 Task: Set "Filename for 2 pass stats file" for "H.264/MPEG-4 Part 10/AVC encoder (x264)" to "x264_2pass.log".
Action: Mouse moved to (108, 17)
Screenshot: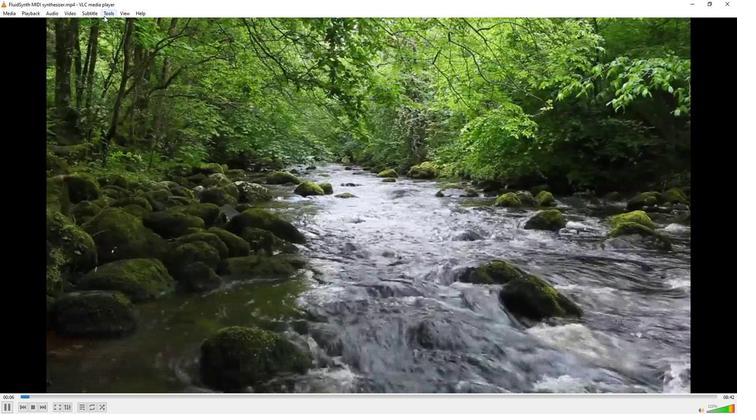 
Action: Mouse pressed left at (108, 17)
Screenshot: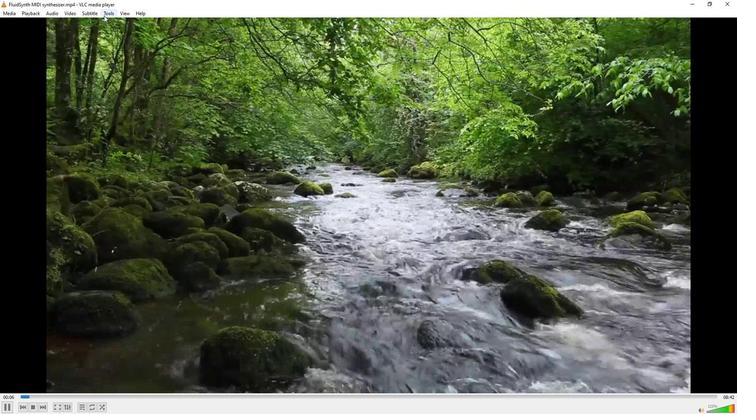 
Action: Mouse moved to (114, 106)
Screenshot: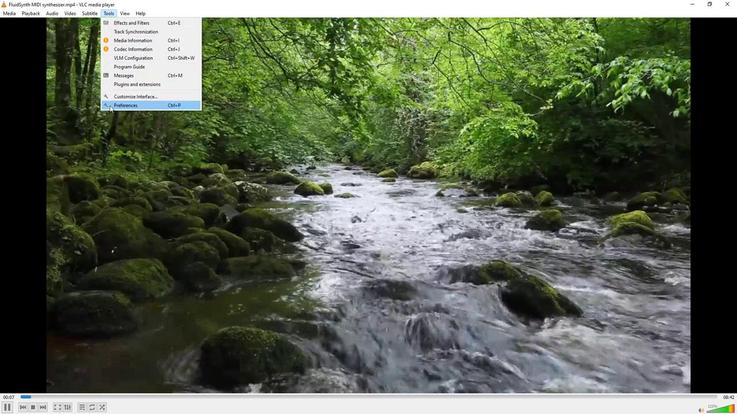 
Action: Mouse pressed left at (114, 106)
Screenshot: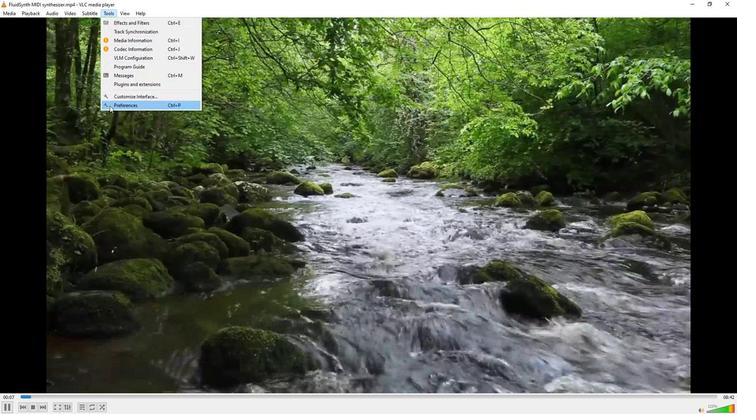 
Action: Mouse moved to (89, 318)
Screenshot: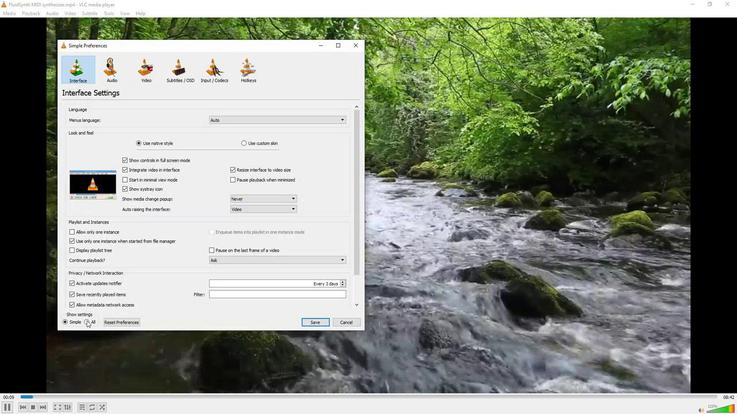 
Action: Mouse pressed left at (89, 318)
Screenshot: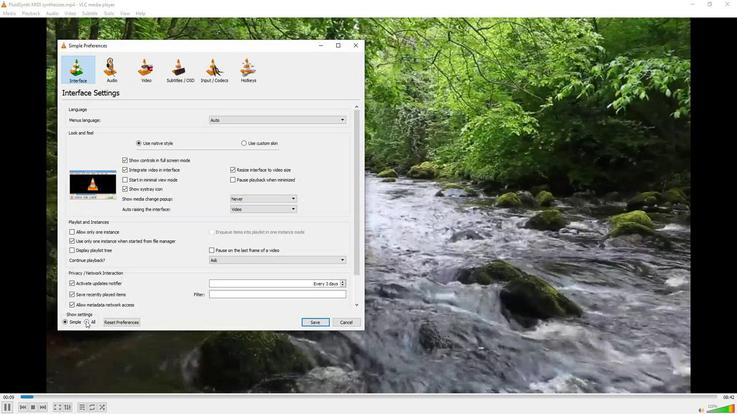 
Action: Mouse moved to (77, 244)
Screenshot: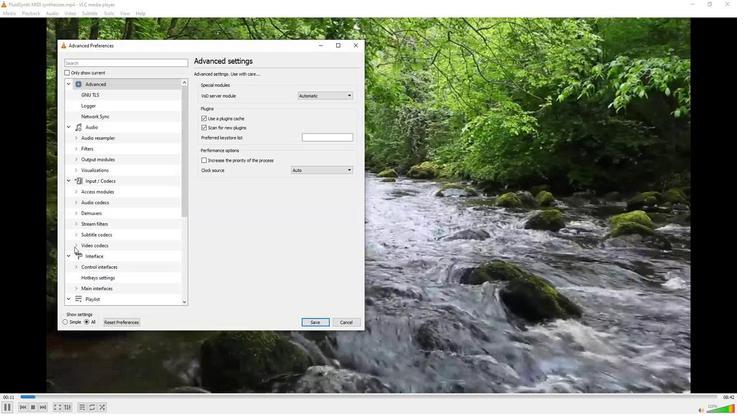 
Action: Mouse pressed left at (77, 244)
Screenshot: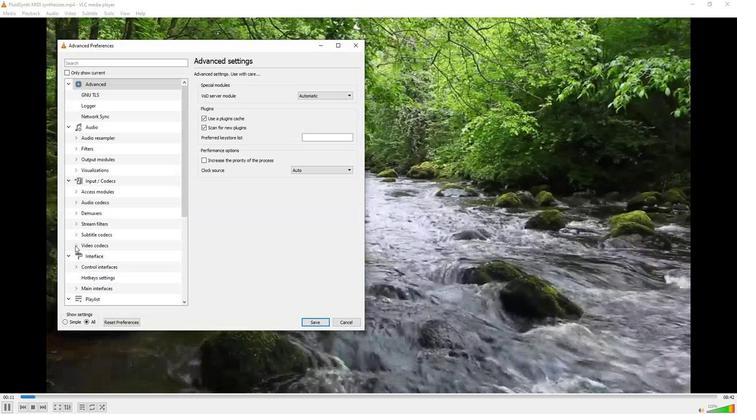 
Action: Mouse moved to (82, 250)
Screenshot: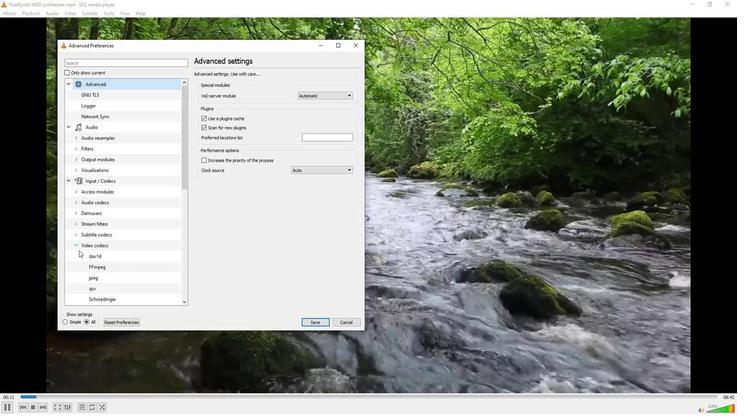 
Action: Mouse scrolled (82, 249) with delta (0, 0)
Screenshot: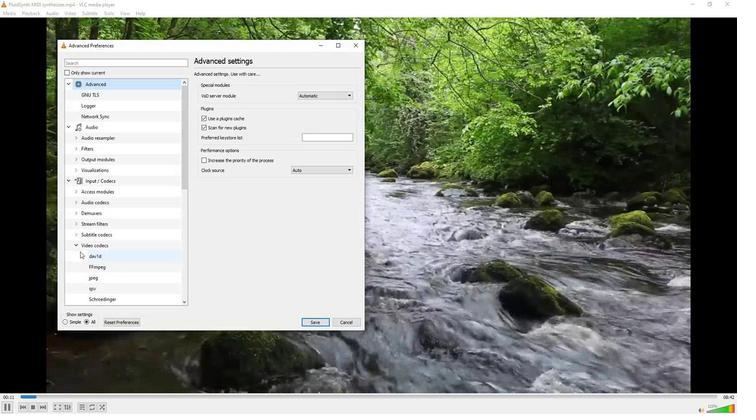 
Action: Mouse moved to (97, 296)
Screenshot: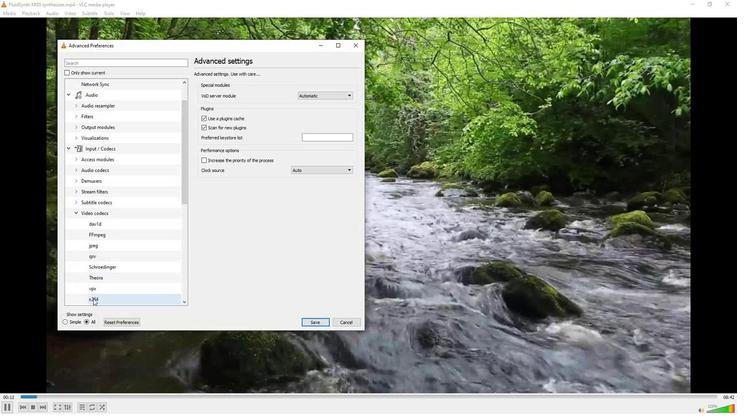 
Action: Mouse pressed left at (97, 296)
Screenshot: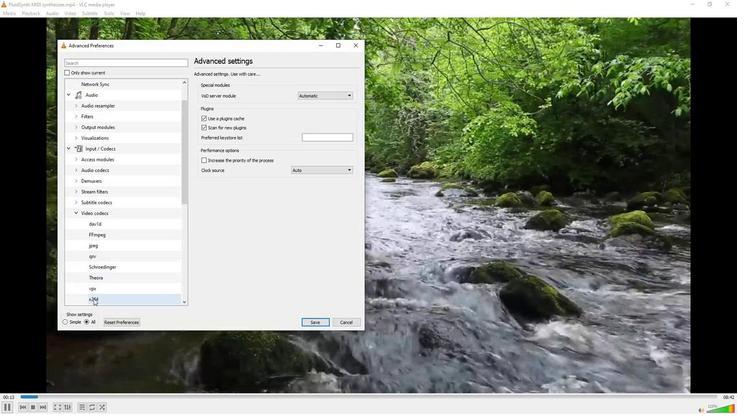 
Action: Mouse moved to (227, 253)
Screenshot: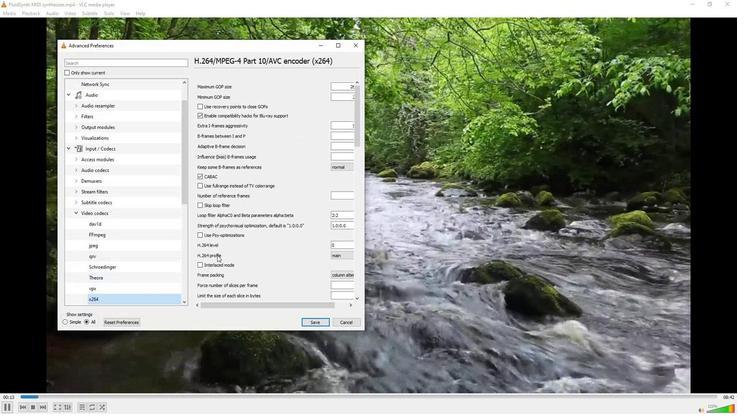 
Action: Mouse scrolled (227, 253) with delta (0, 0)
Screenshot: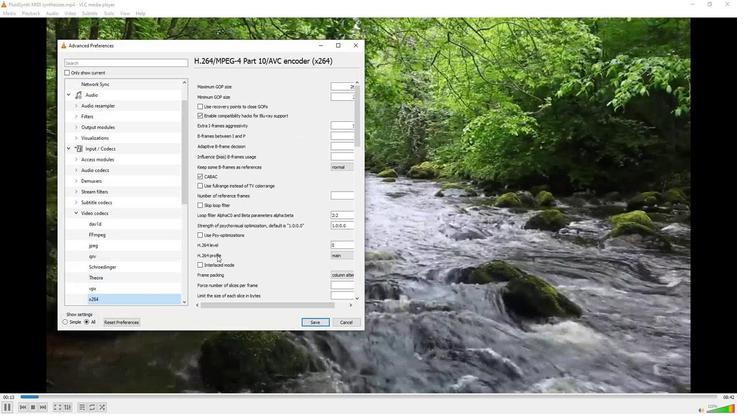 
Action: Mouse scrolled (227, 253) with delta (0, 0)
Screenshot: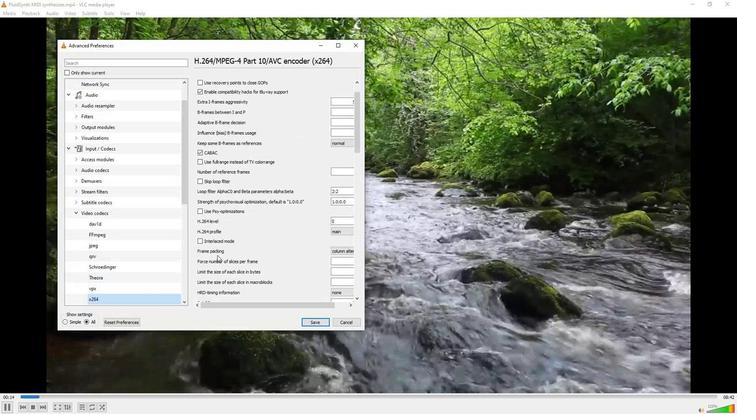 
Action: Mouse scrolled (227, 253) with delta (0, 0)
Screenshot: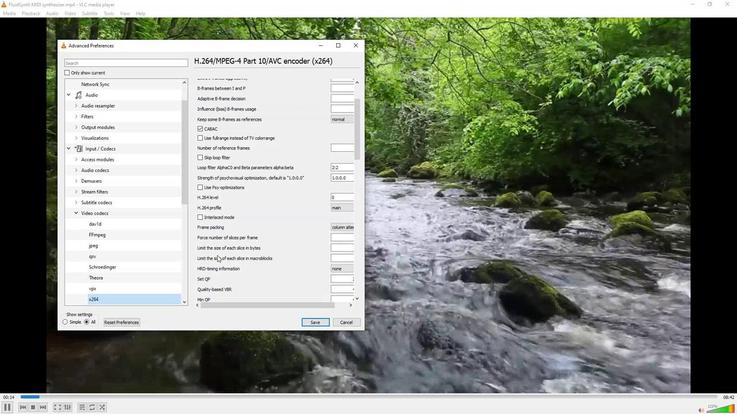 
Action: Mouse scrolled (227, 253) with delta (0, 0)
Screenshot: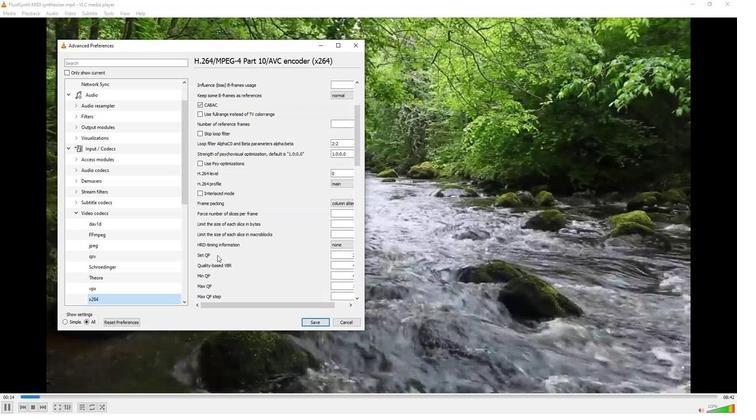 
Action: Mouse scrolled (227, 253) with delta (0, 0)
Screenshot: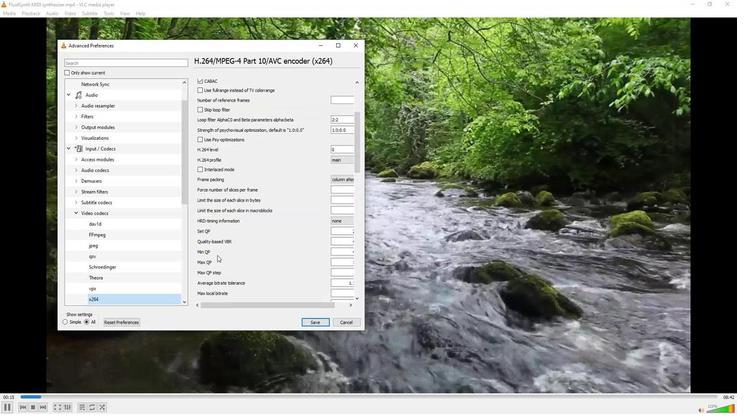 
Action: Mouse scrolled (227, 253) with delta (0, 0)
Screenshot: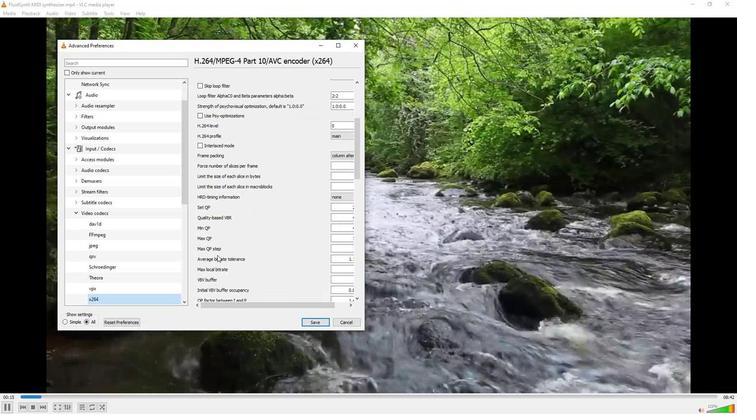 
Action: Mouse scrolled (227, 253) with delta (0, 0)
Screenshot: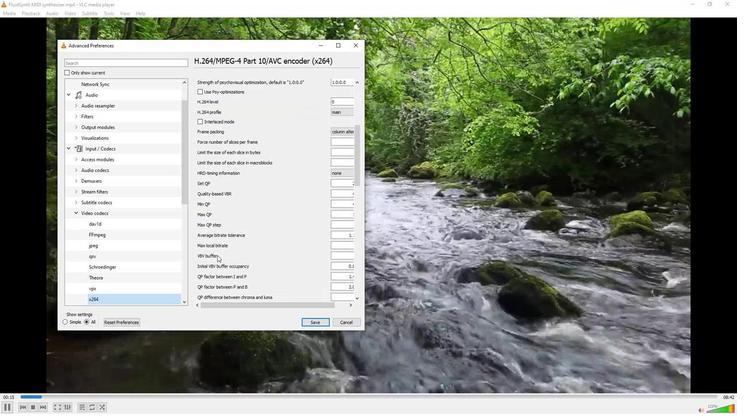 
Action: Mouse scrolled (227, 253) with delta (0, 0)
Screenshot: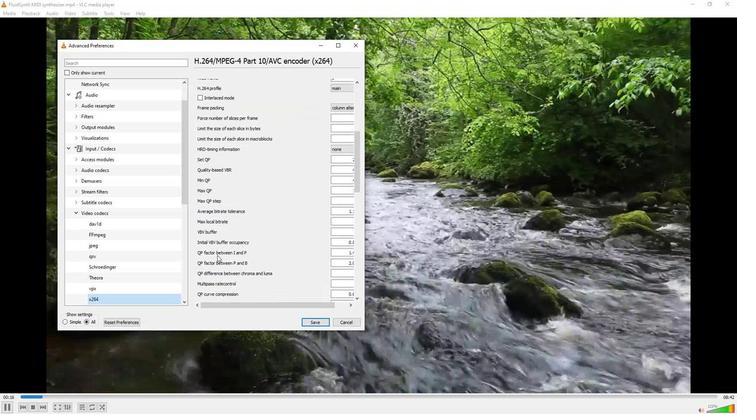 
Action: Mouse scrolled (227, 253) with delta (0, 0)
Screenshot: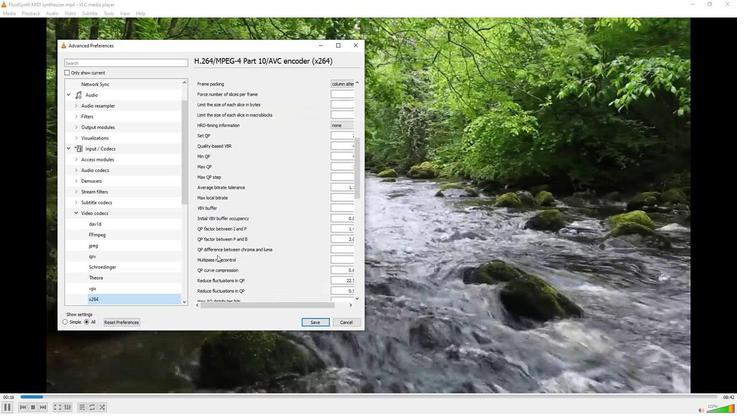 
Action: Mouse scrolled (227, 253) with delta (0, 0)
Screenshot: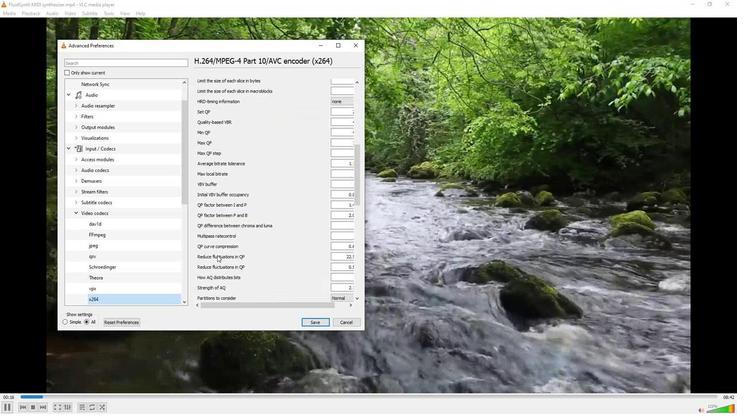 
Action: Mouse scrolled (227, 253) with delta (0, 0)
Screenshot: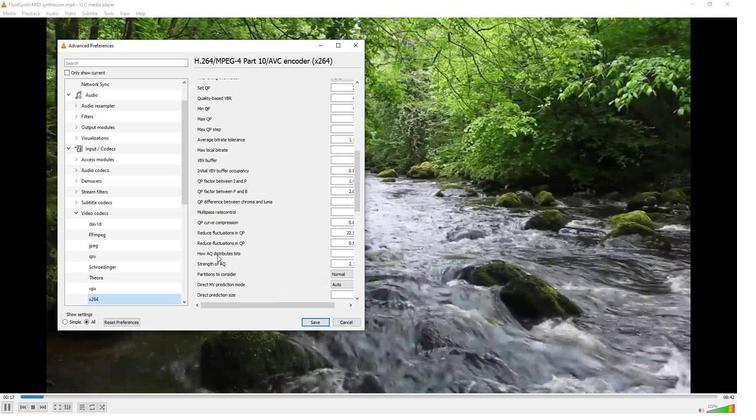 
Action: Mouse scrolled (227, 253) with delta (0, 0)
Screenshot: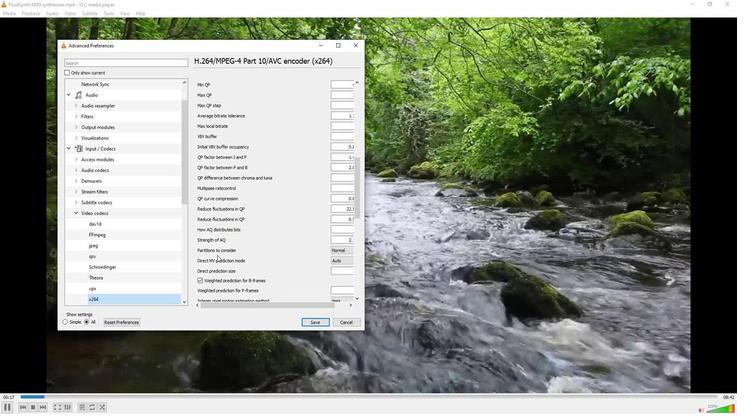 
Action: Mouse scrolled (227, 253) with delta (0, 0)
Screenshot: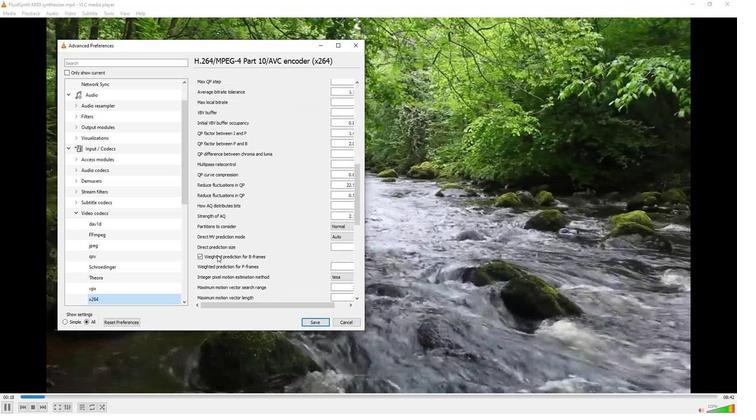 
Action: Mouse scrolled (227, 253) with delta (0, 0)
Screenshot: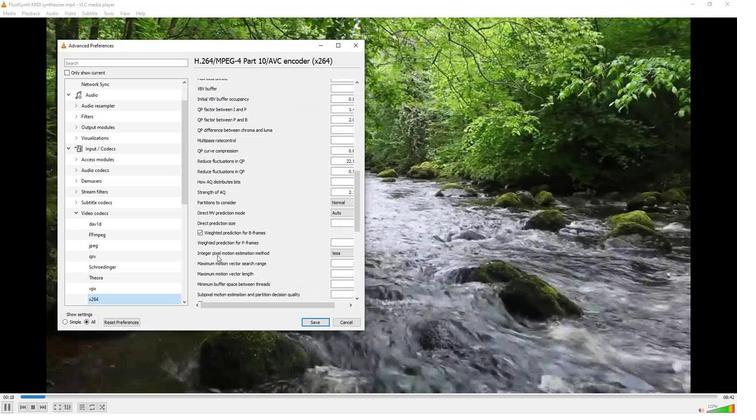 
Action: Mouse scrolled (227, 253) with delta (0, 0)
Screenshot: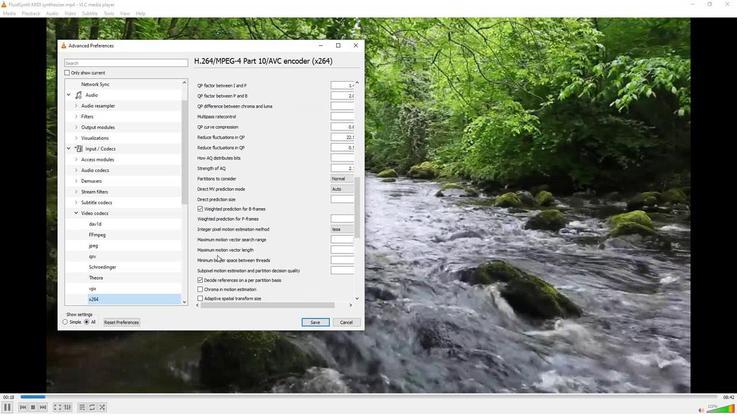 
Action: Mouse scrolled (227, 253) with delta (0, 0)
Screenshot: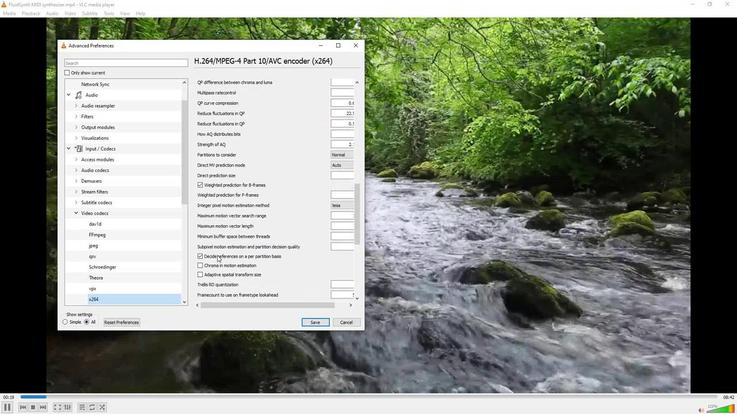 
Action: Mouse scrolled (227, 253) with delta (0, 0)
Screenshot: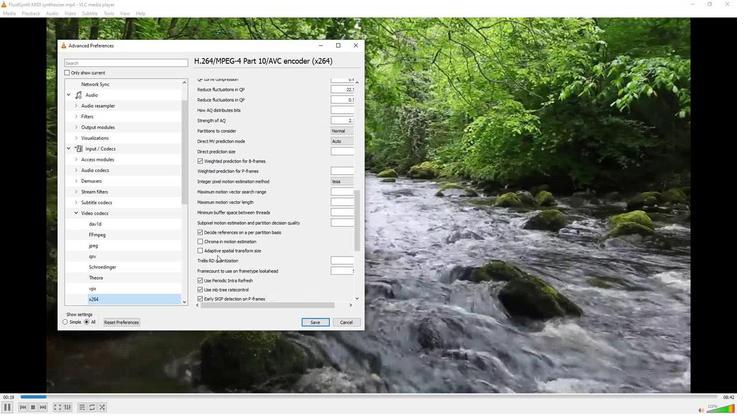 
Action: Mouse scrolled (227, 253) with delta (0, 0)
Screenshot: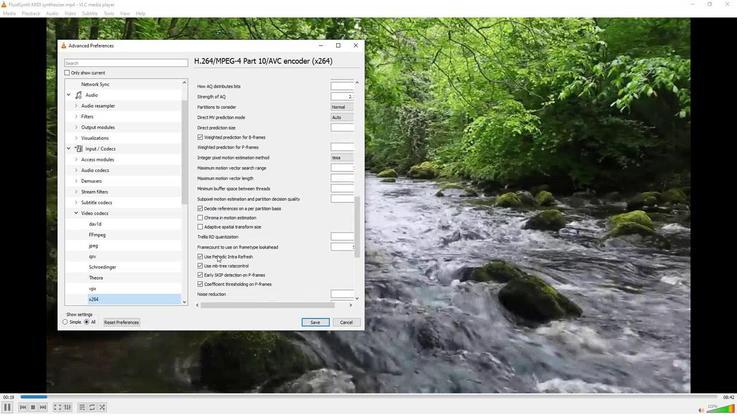 
Action: Mouse scrolled (227, 253) with delta (0, 0)
Screenshot: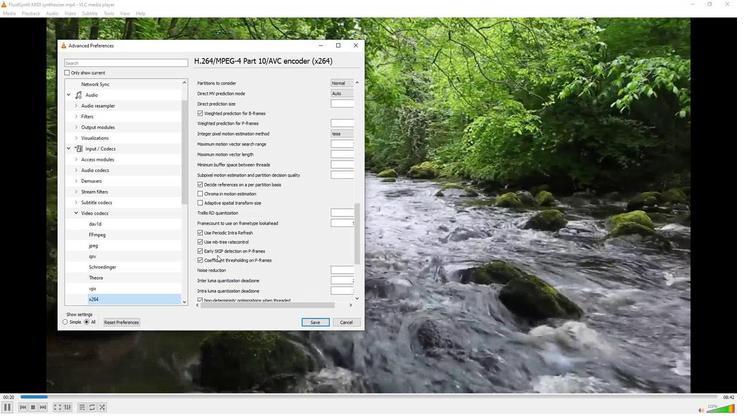 
Action: Mouse scrolled (227, 253) with delta (0, 0)
Screenshot: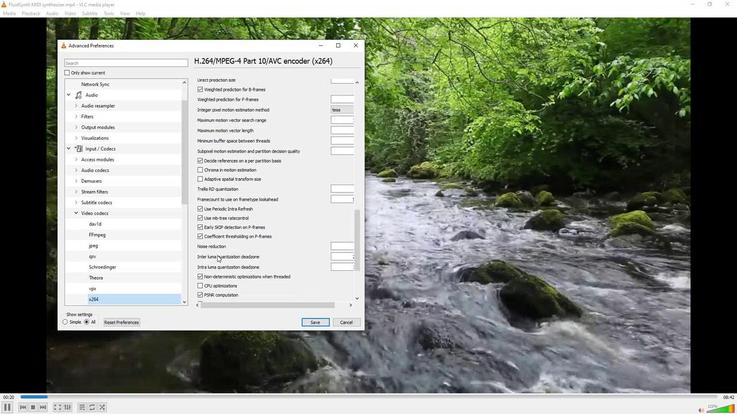 
Action: Mouse scrolled (227, 253) with delta (0, 0)
Screenshot: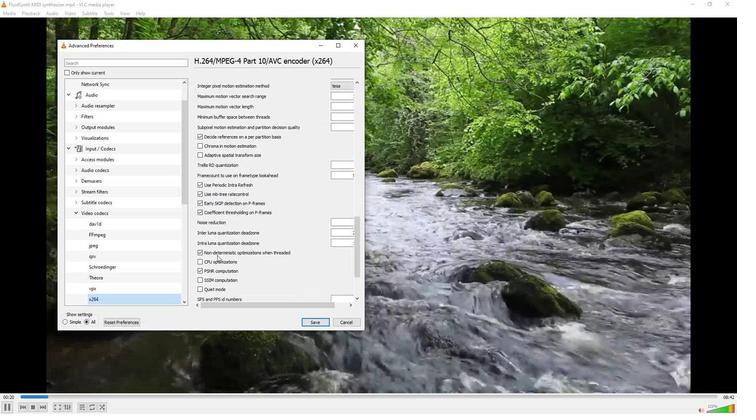 
Action: Mouse scrolled (227, 253) with delta (0, 0)
Screenshot: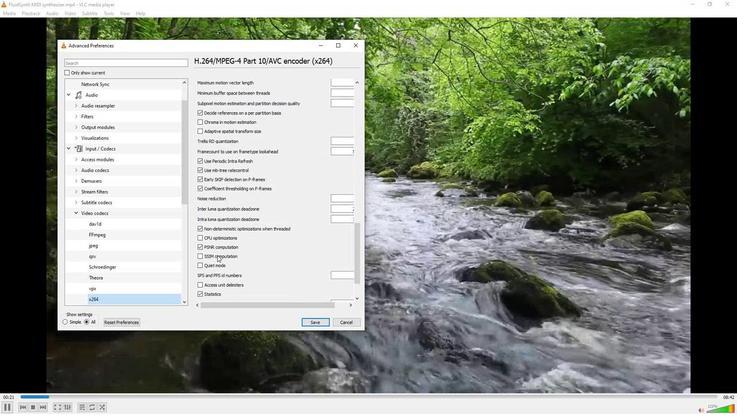 
Action: Mouse scrolled (227, 253) with delta (0, 0)
Screenshot: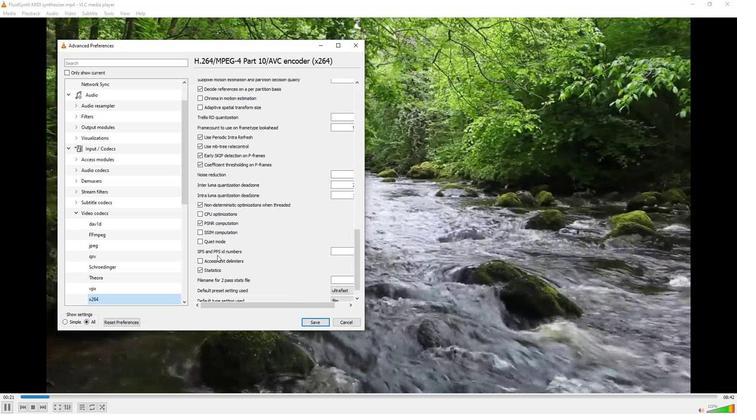 
Action: Mouse moved to (352, 260)
Screenshot: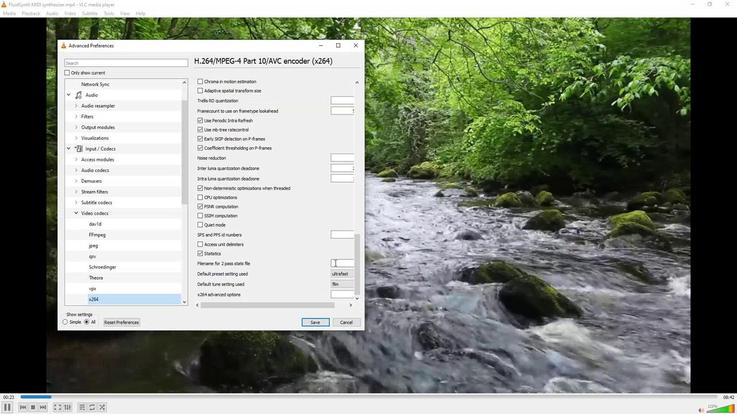 
Action: Mouse pressed left at (352, 260)
Screenshot: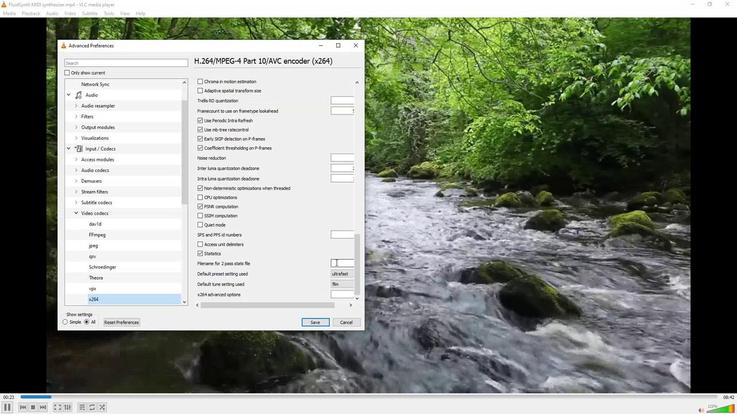 
Action: Mouse moved to (312, 300)
Screenshot: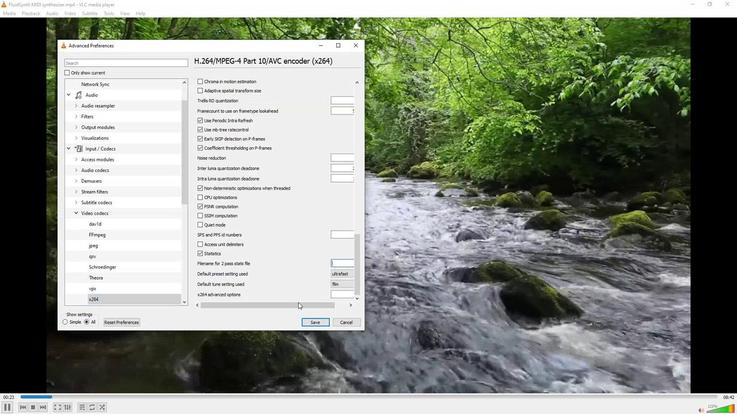 
Action: Mouse pressed left at (312, 300)
Screenshot: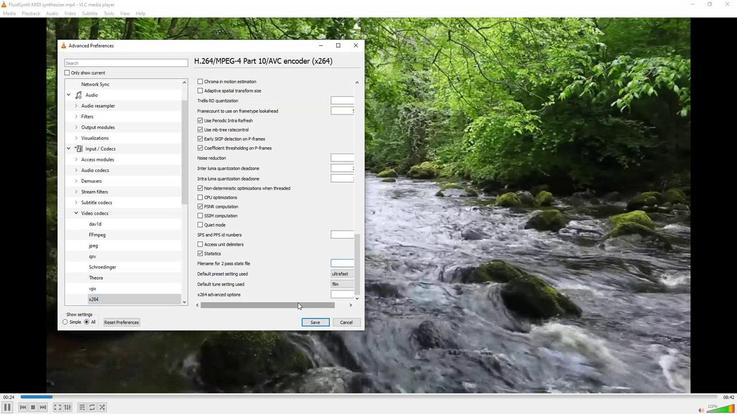 
Action: Mouse moved to (339, 260)
Screenshot: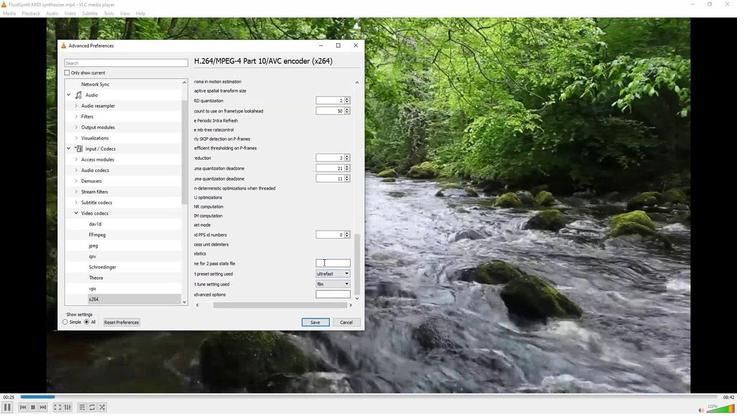 
Action: Mouse pressed left at (339, 260)
Screenshot: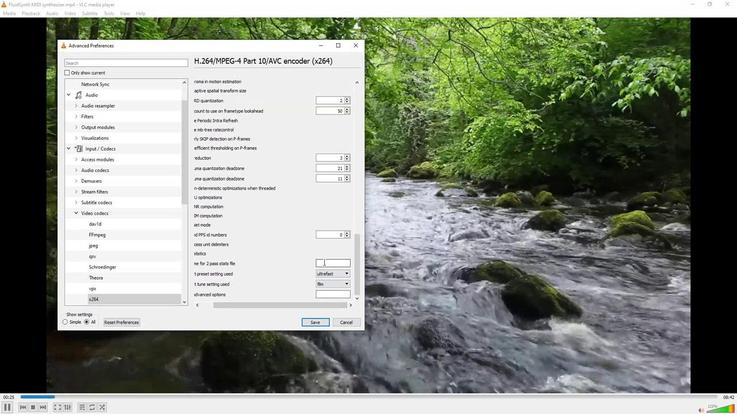 
Action: Key pressed x264<Key.shift_r>_2pass.log
Screenshot: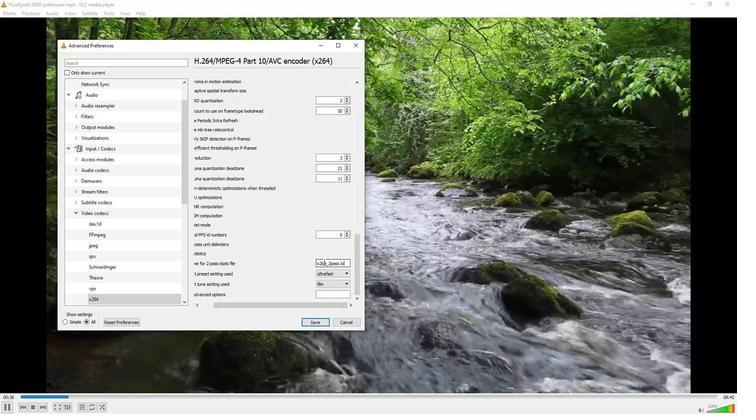 
Action: Mouse moved to (306, 263)
Screenshot: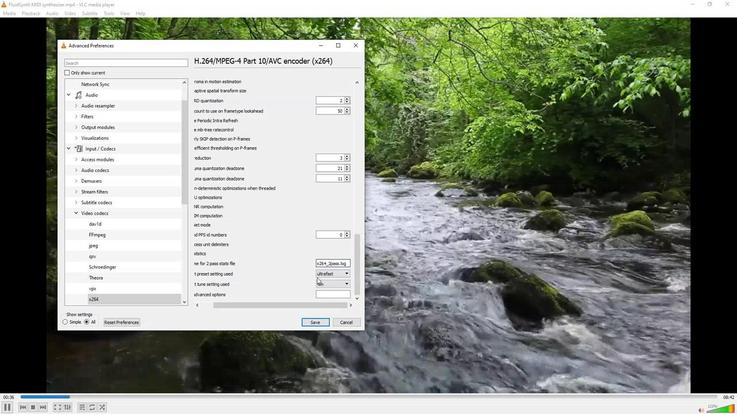 
